 Task: Enable the option "Draw peaks in the analyzer " in the spectrum analyzer.
Action: Mouse moved to (106, 16)
Screenshot: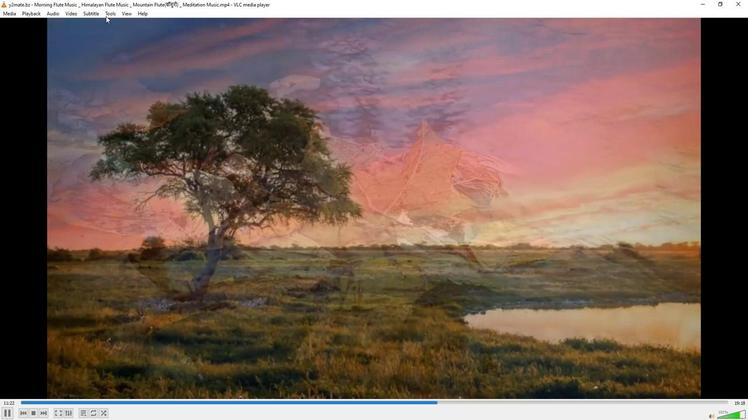
Action: Mouse pressed left at (106, 16)
Screenshot: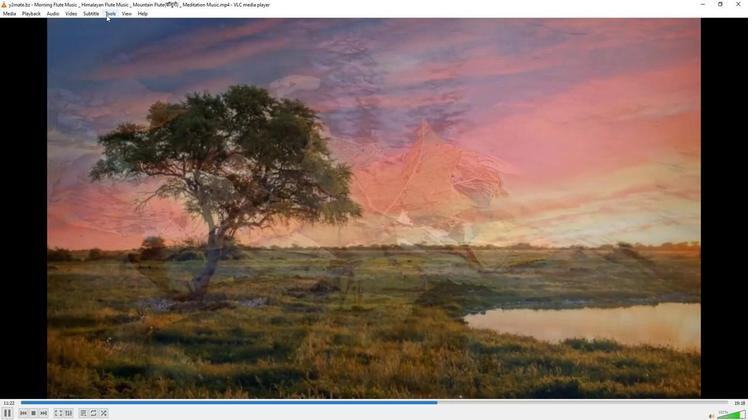 
Action: Mouse moved to (117, 109)
Screenshot: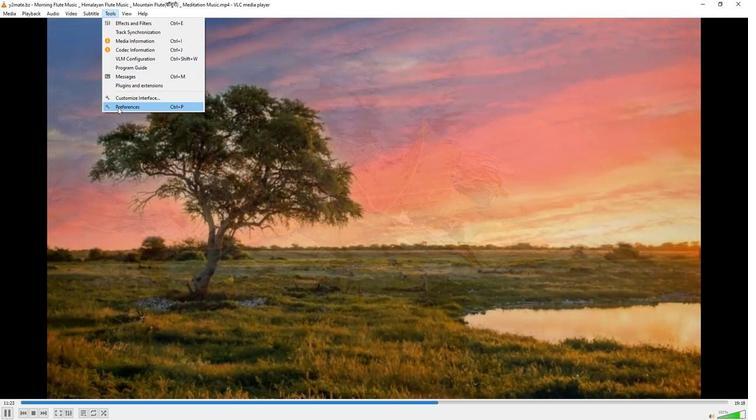 
Action: Mouse pressed left at (117, 109)
Screenshot: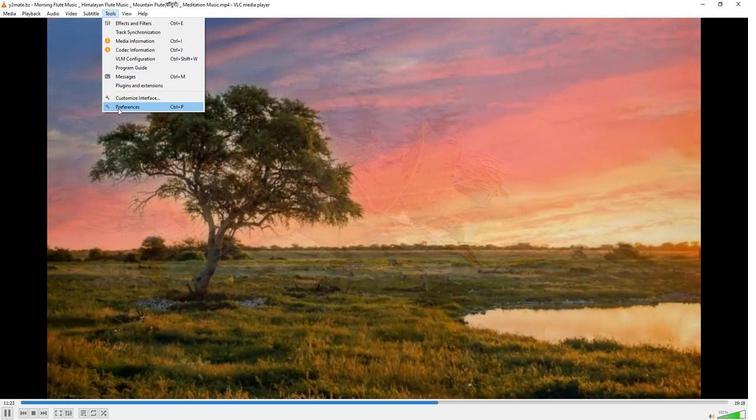 
Action: Mouse moved to (245, 342)
Screenshot: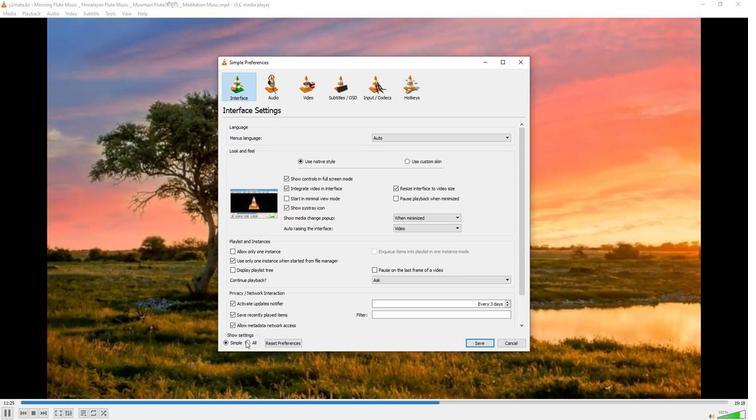 
Action: Mouse pressed left at (245, 342)
Screenshot: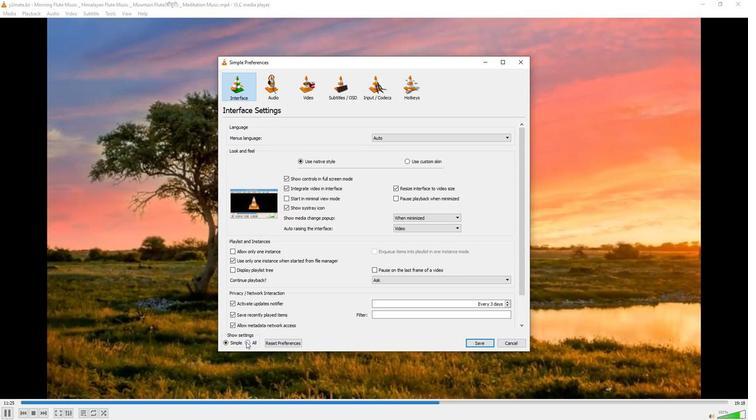 
Action: Mouse moved to (235, 190)
Screenshot: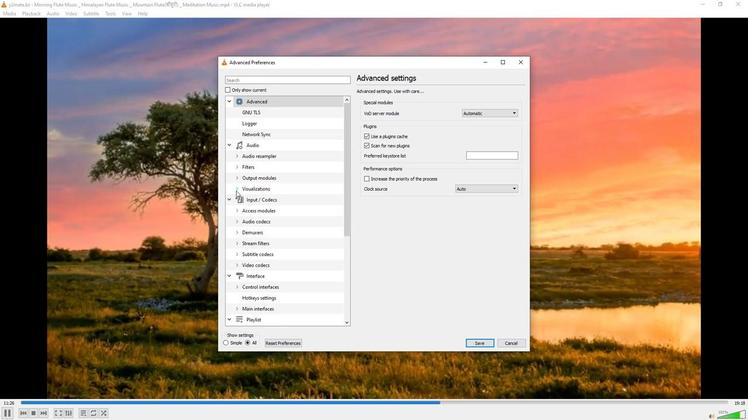 
Action: Mouse pressed left at (235, 190)
Screenshot: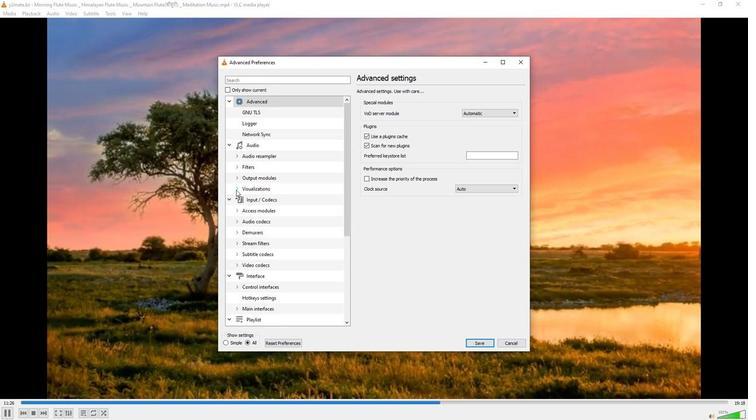 
Action: Mouse moved to (253, 234)
Screenshot: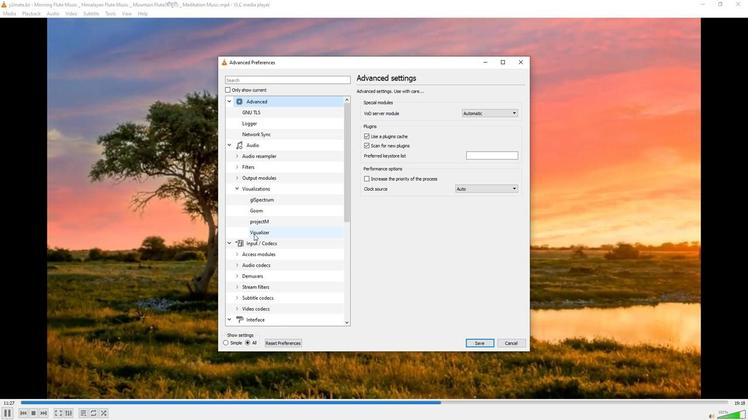 
Action: Mouse pressed left at (253, 234)
Screenshot: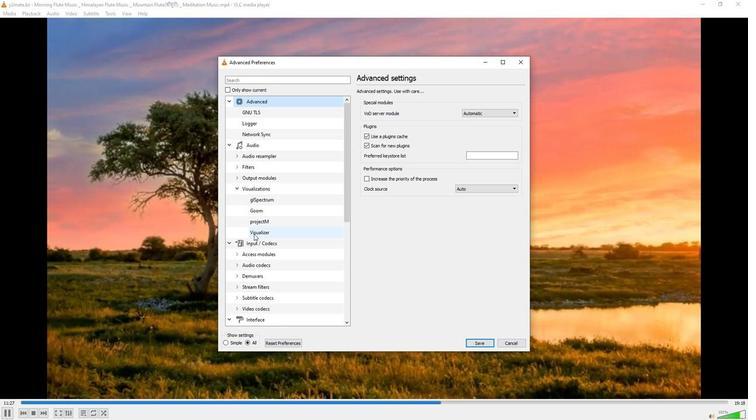 
Action: Mouse moved to (365, 188)
Screenshot: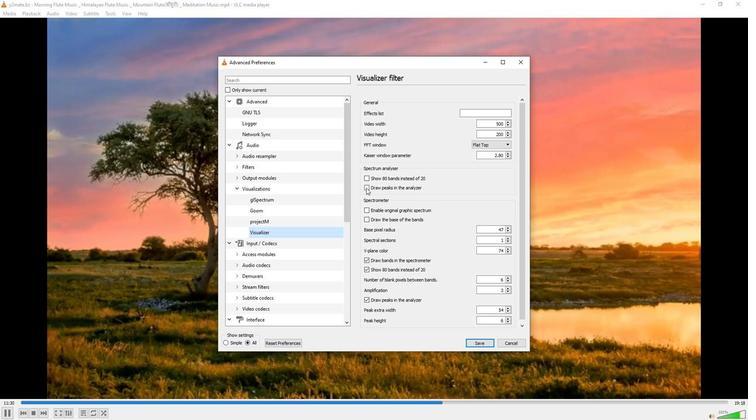 
Action: Mouse pressed left at (365, 188)
Screenshot: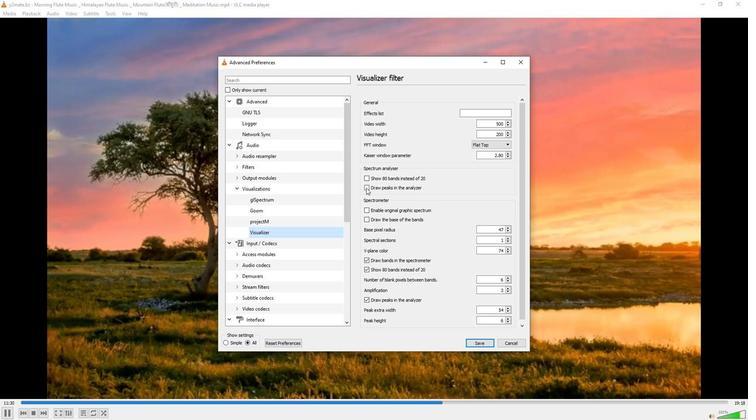 
Action: Mouse moved to (373, 192)
Screenshot: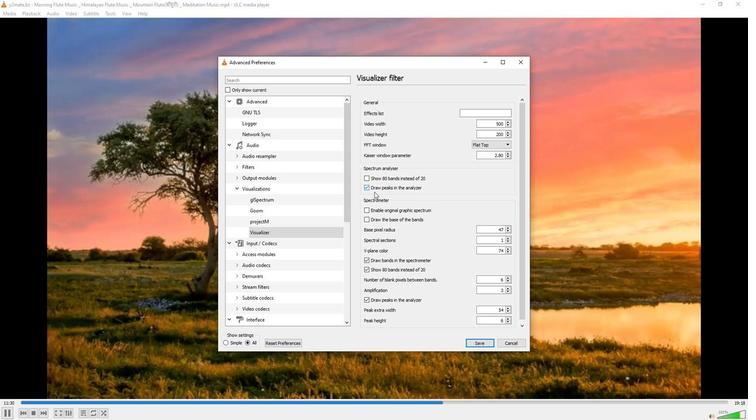 
